 Task: Change the view settings in your email application and apply it to the Inbox folder.
Action: Mouse moved to (39, 53)
Screenshot: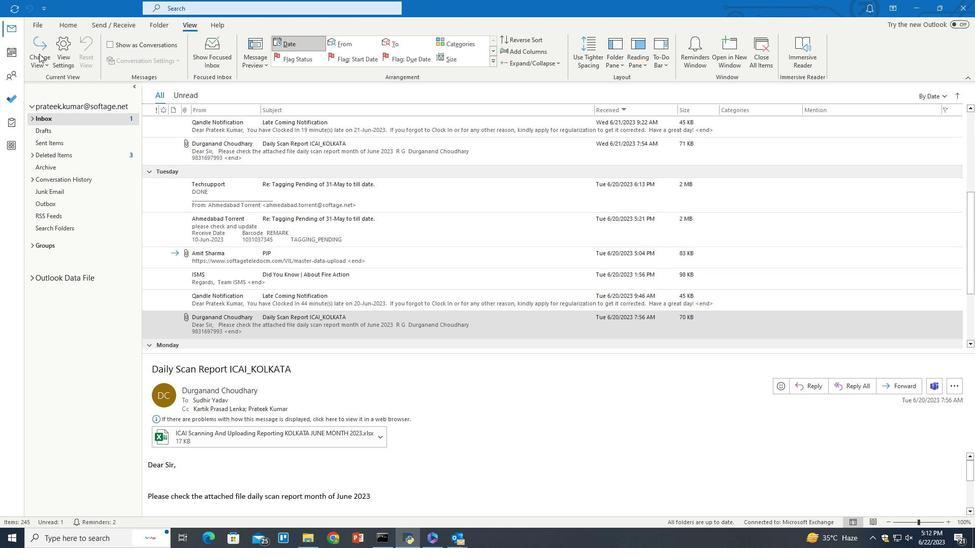 
Action: Mouse pressed left at (39, 53)
Screenshot: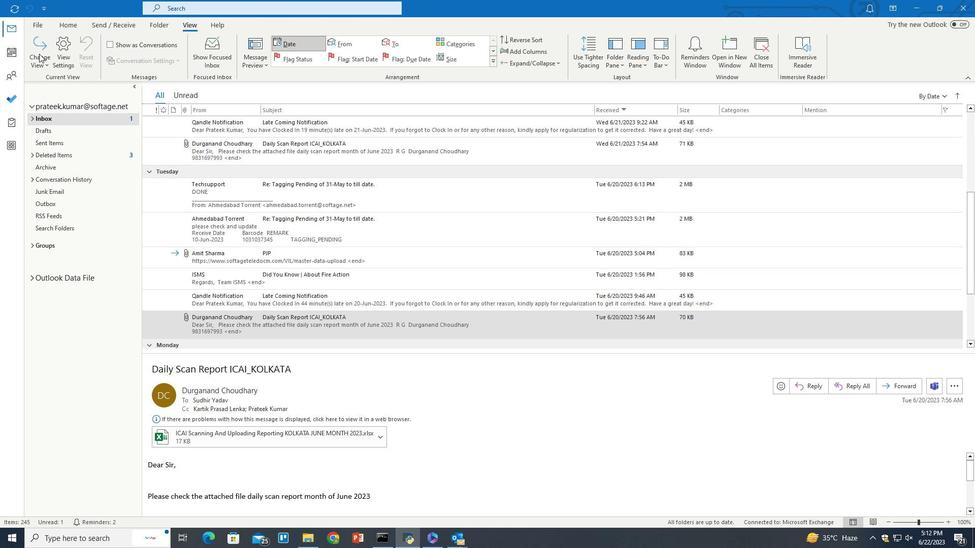 
Action: Mouse pressed left at (39, 53)
Screenshot: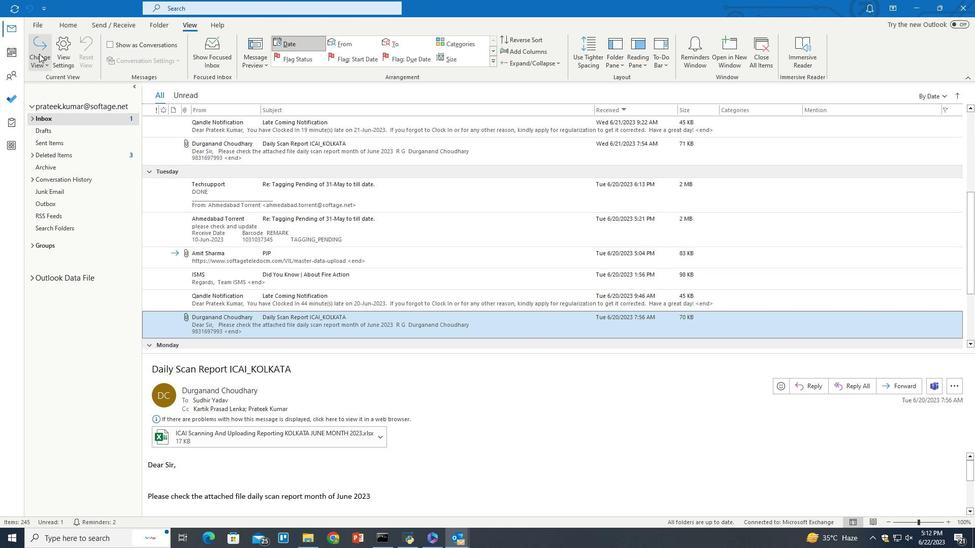 
Action: Mouse moved to (78, 172)
Screenshot: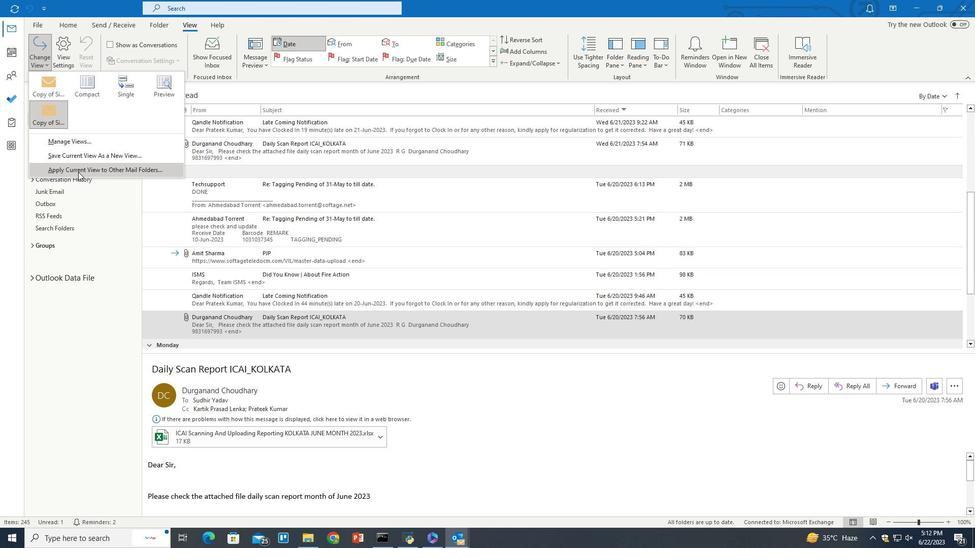 
Action: Mouse pressed left at (78, 172)
Screenshot: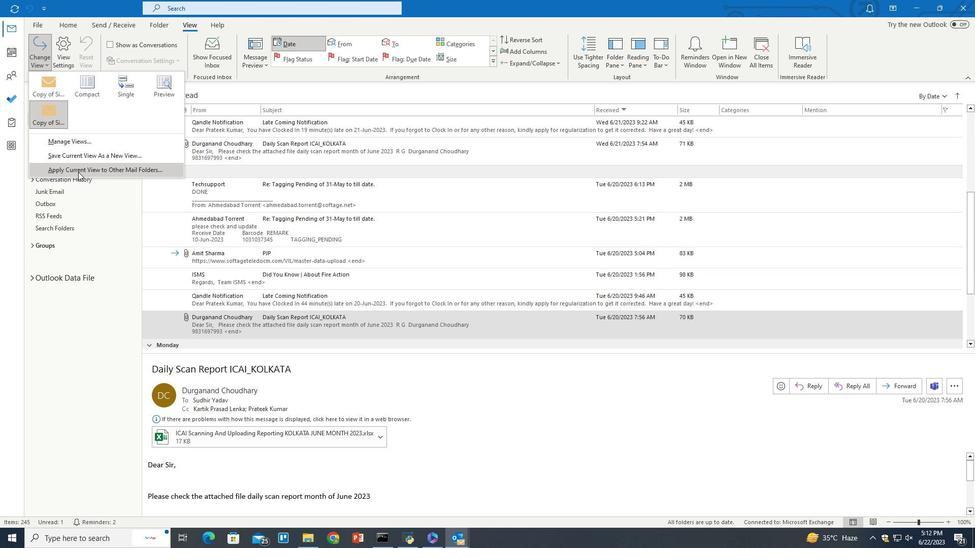 
Action: Mouse moved to (539, 208)
Screenshot: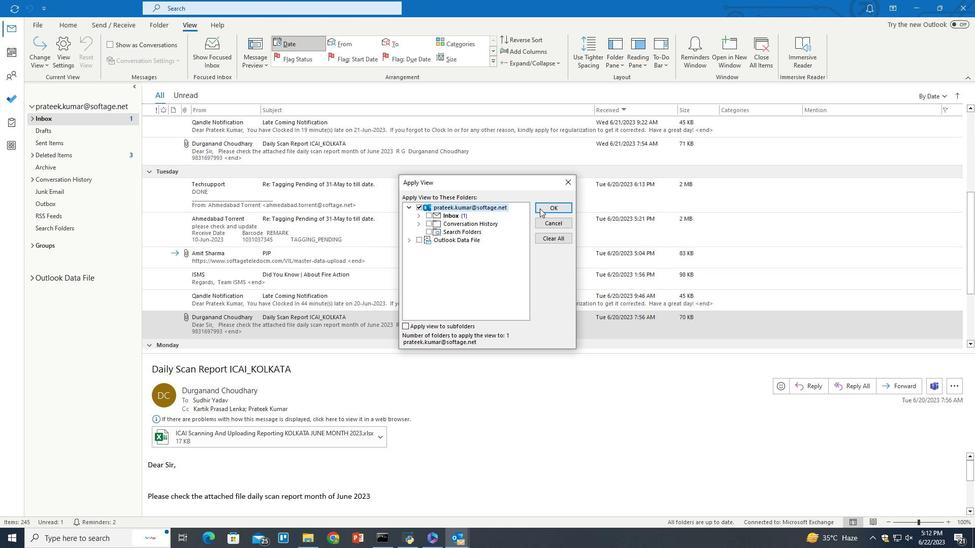 
Action: Mouse pressed left at (539, 208)
Screenshot: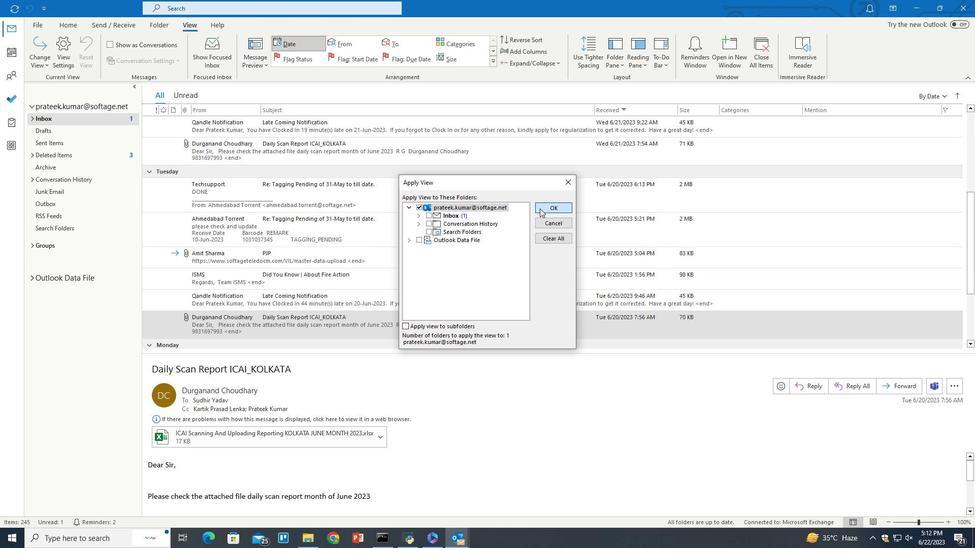
